 Task: Star a repository to save it for later reference.
Action: Mouse moved to (1265, 82)
Screenshot: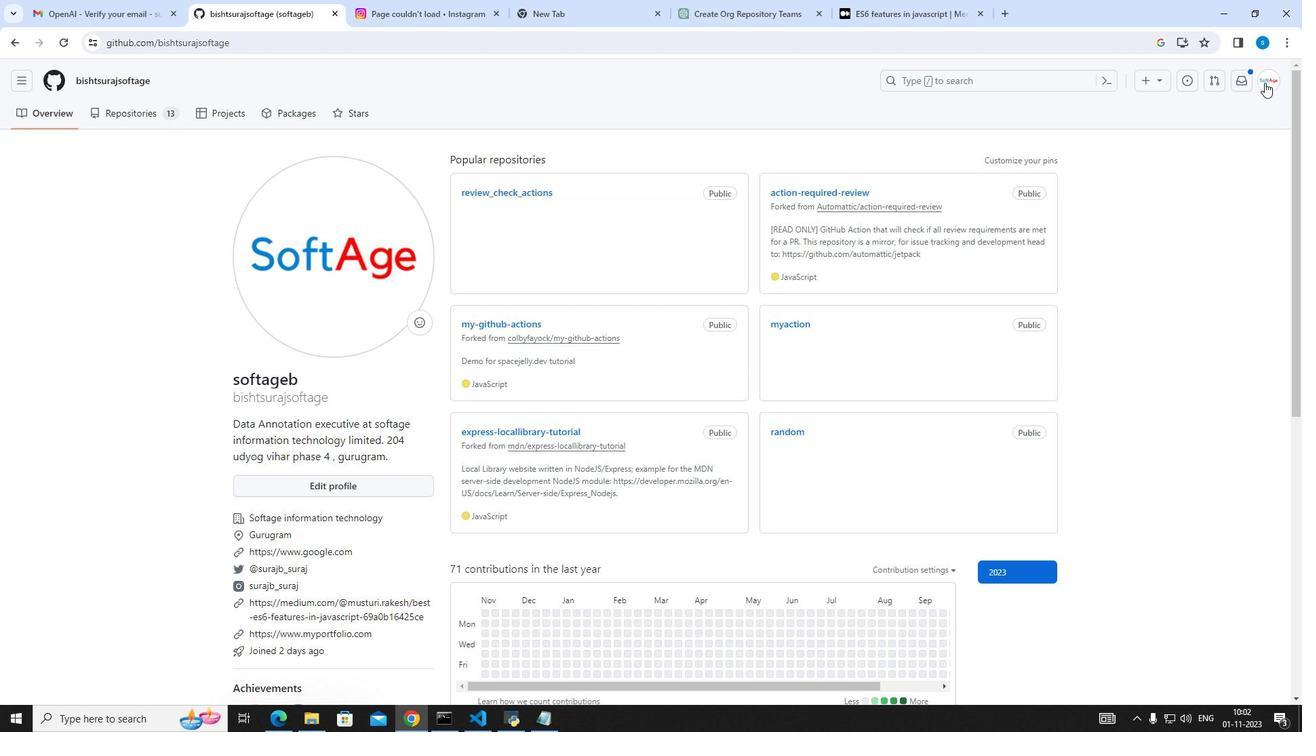 
Action: Mouse pressed left at (1265, 82)
Screenshot: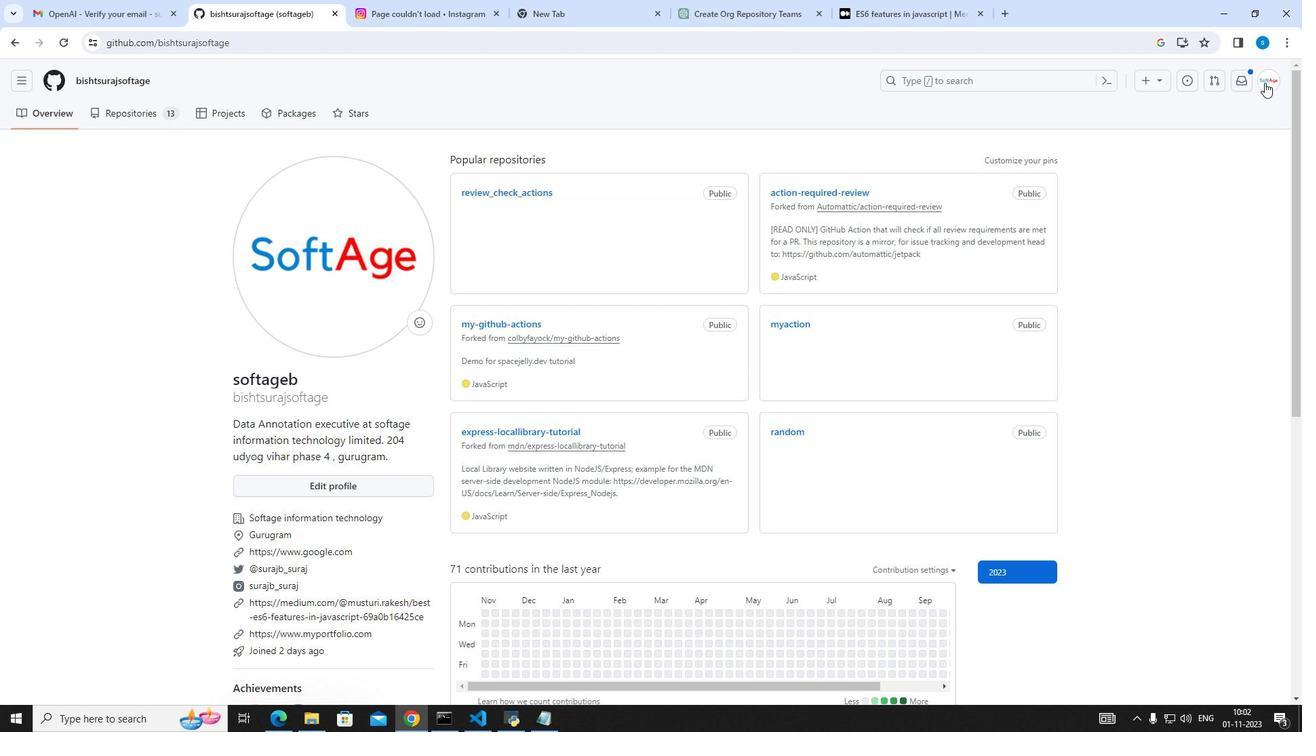 
Action: Mouse moved to (1194, 181)
Screenshot: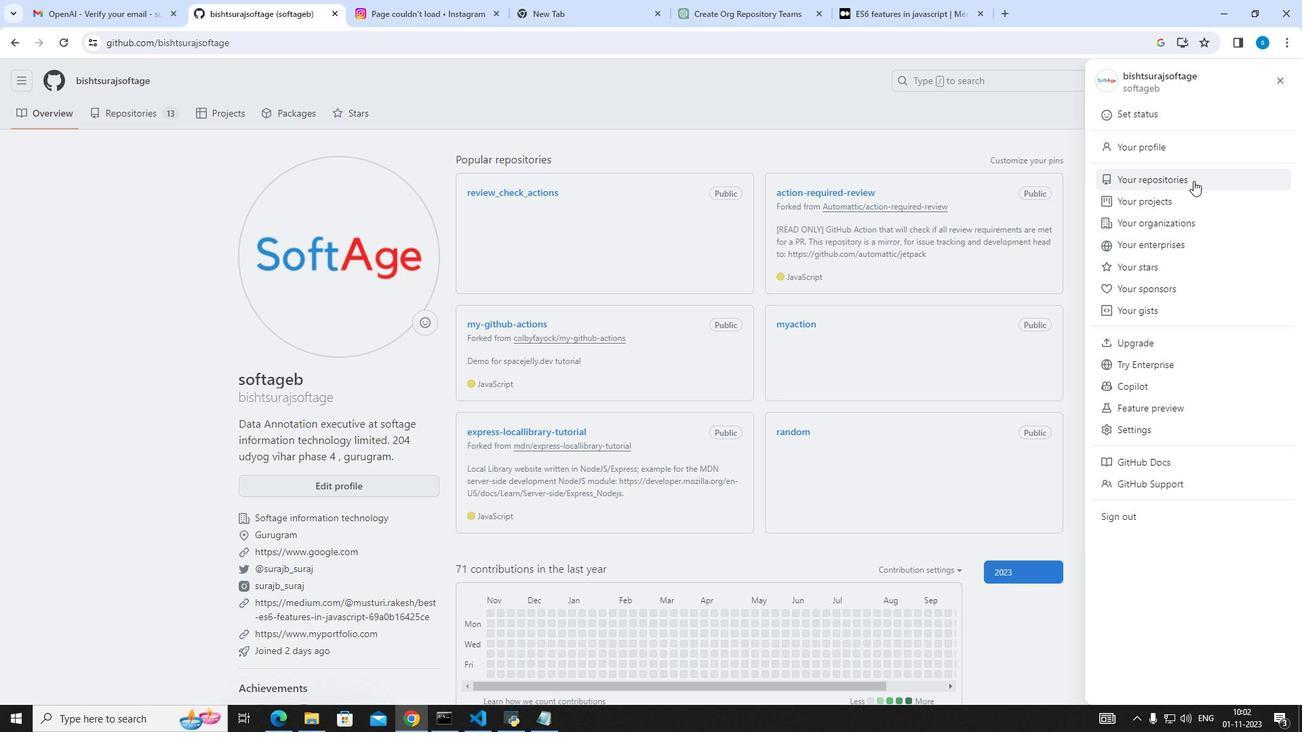 
Action: Mouse pressed left at (1194, 181)
Screenshot: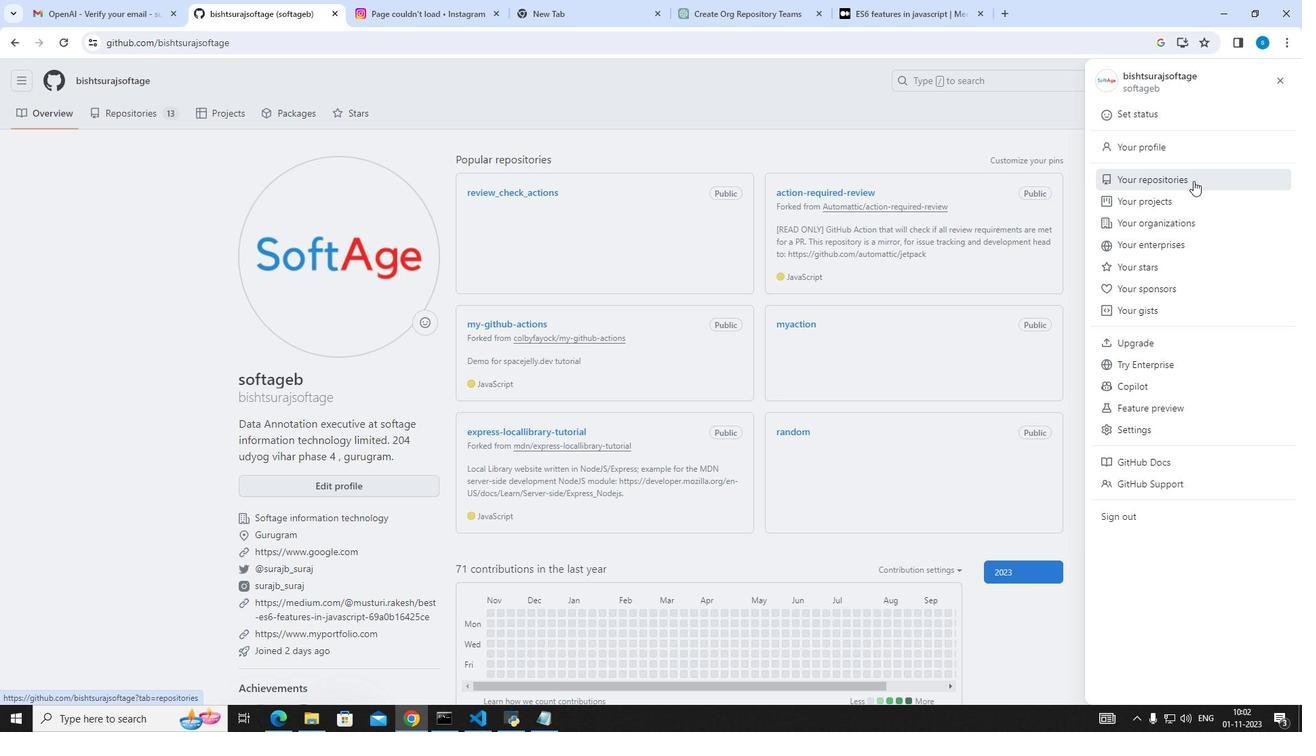 
Action: Mouse moved to (561, 210)
Screenshot: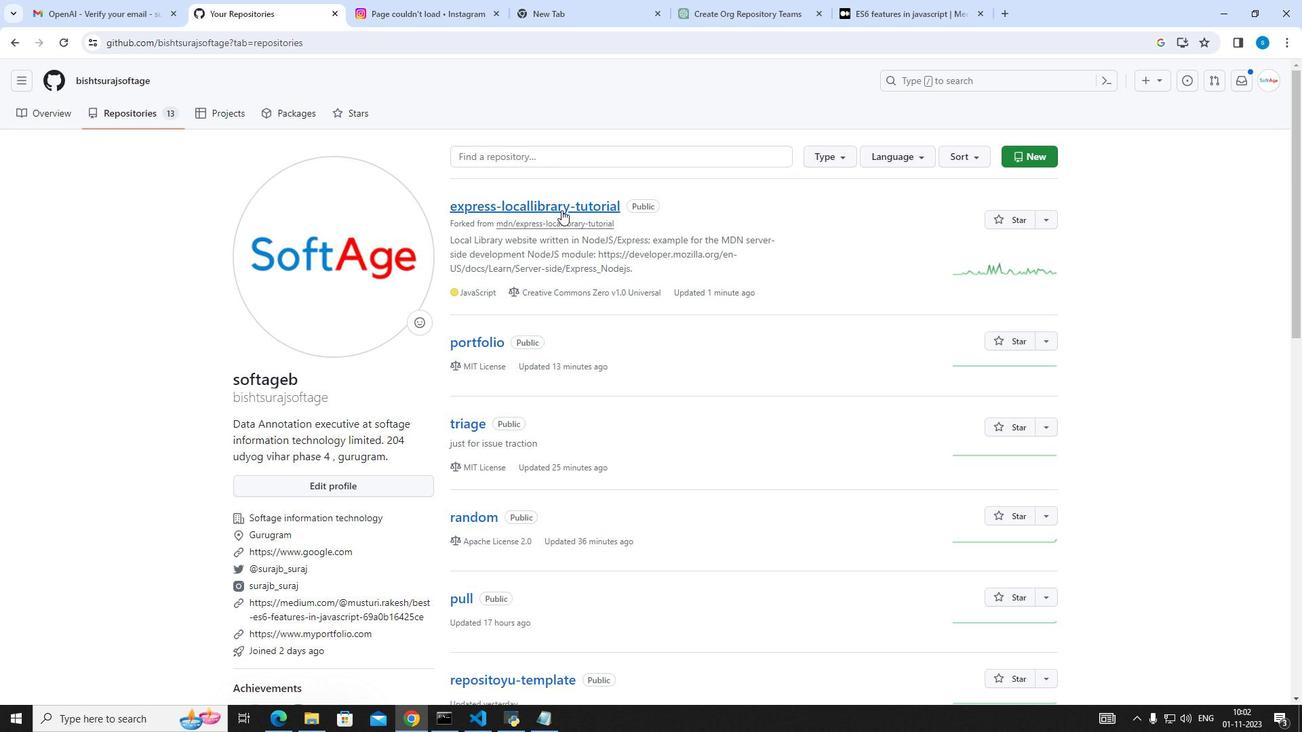 
Action: Mouse pressed left at (561, 210)
Screenshot: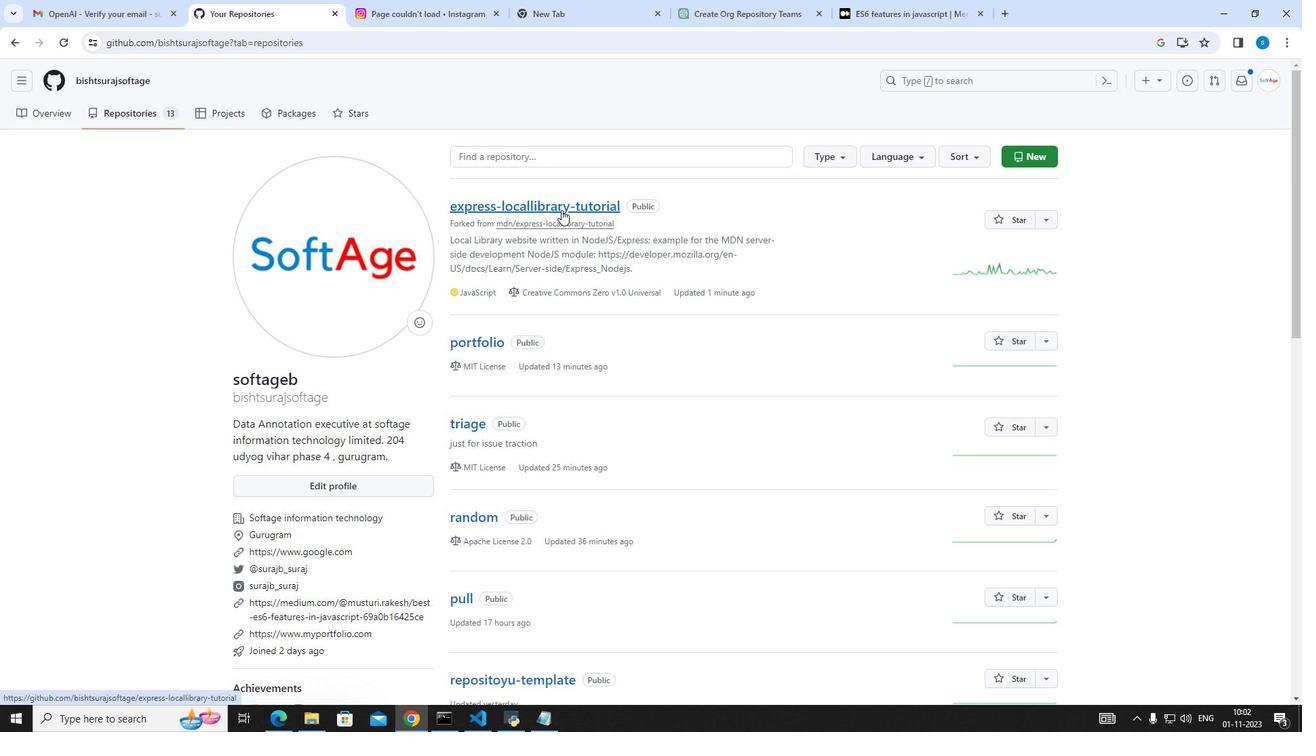 
Action: Mouse moved to (993, 154)
Screenshot: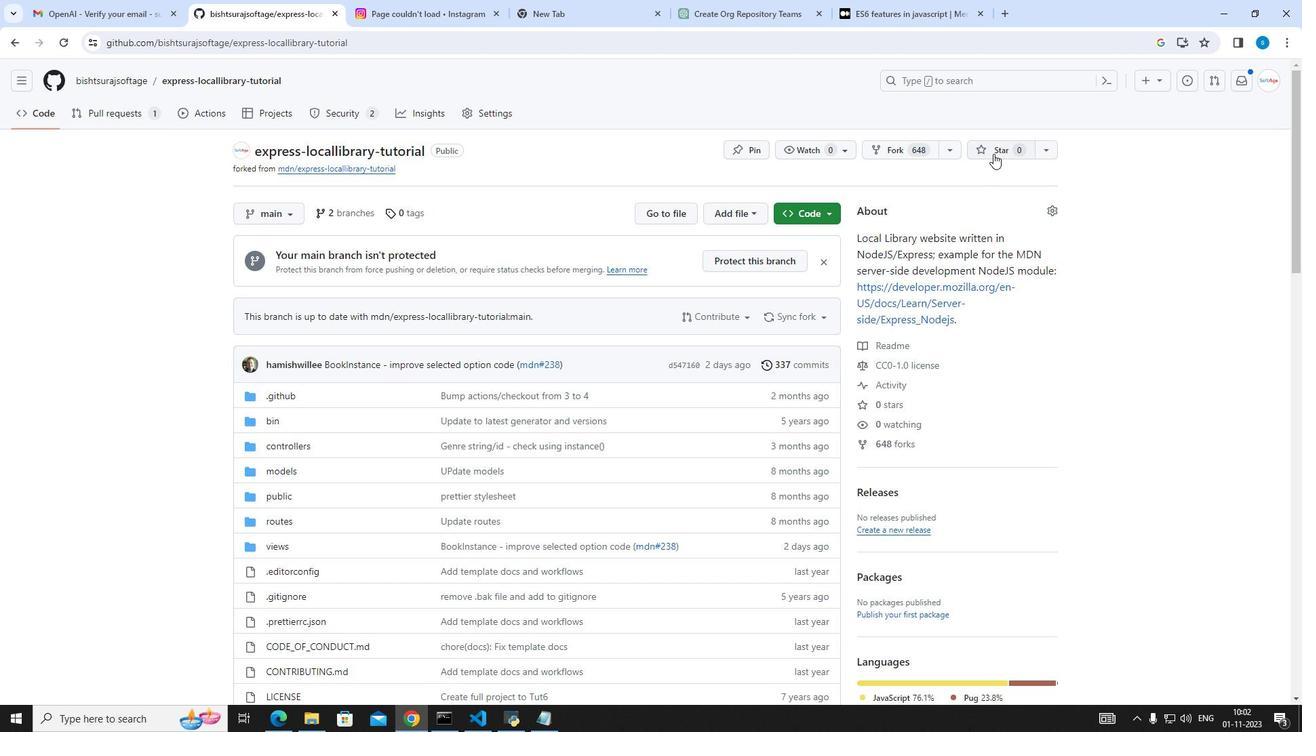 
Action: Mouse pressed left at (993, 154)
Screenshot: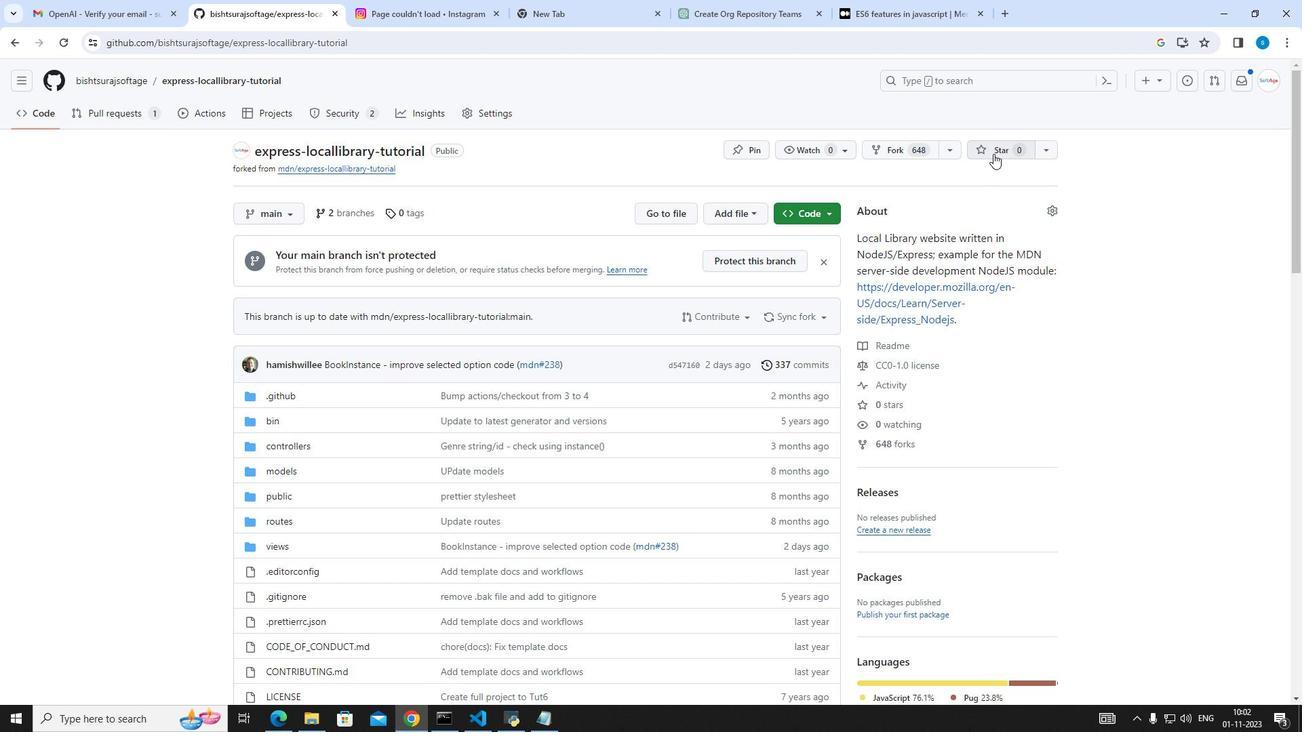 
Action: Mouse moved to (1168, 265)
Screenshot: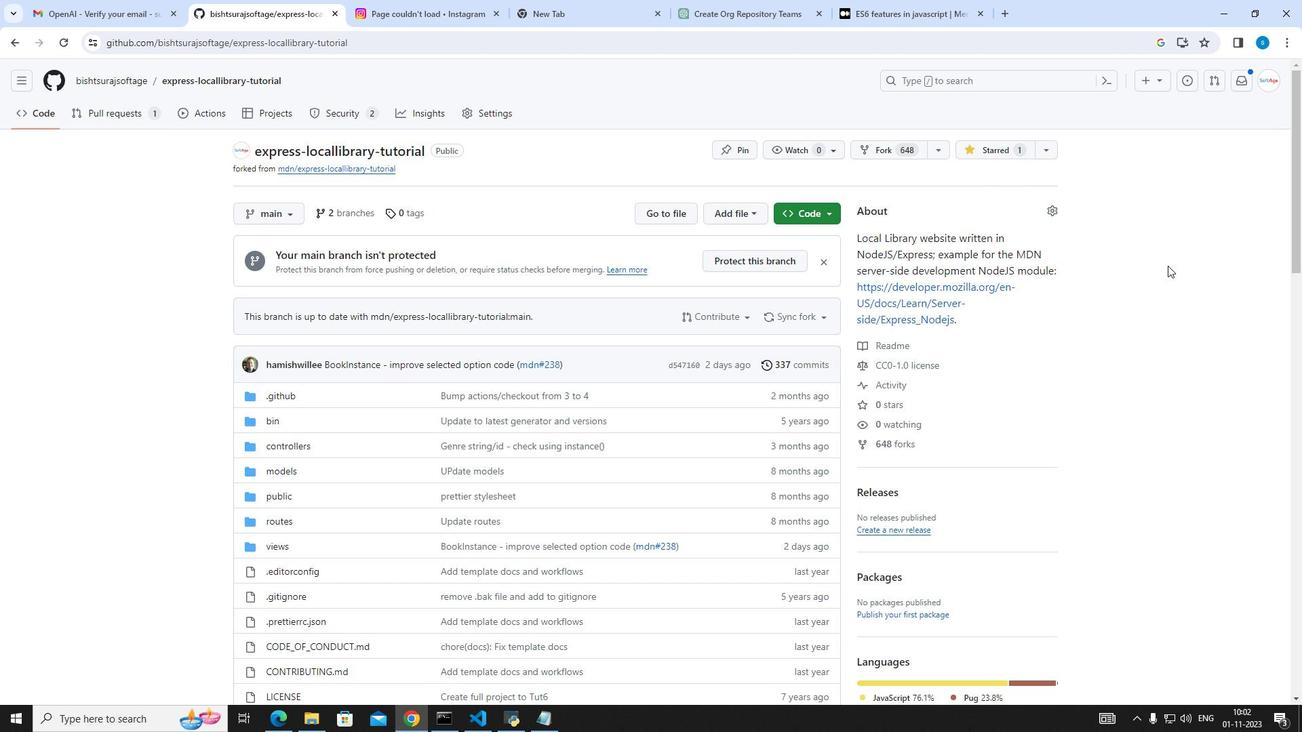 
